 Task: Create a blank project AutoFlow with privacy Public and default view as List and in the team Taskers . Create three sections in the project as To-Do, Doing and Done
Action: Mouse moved to (496, 272)
Screenshot: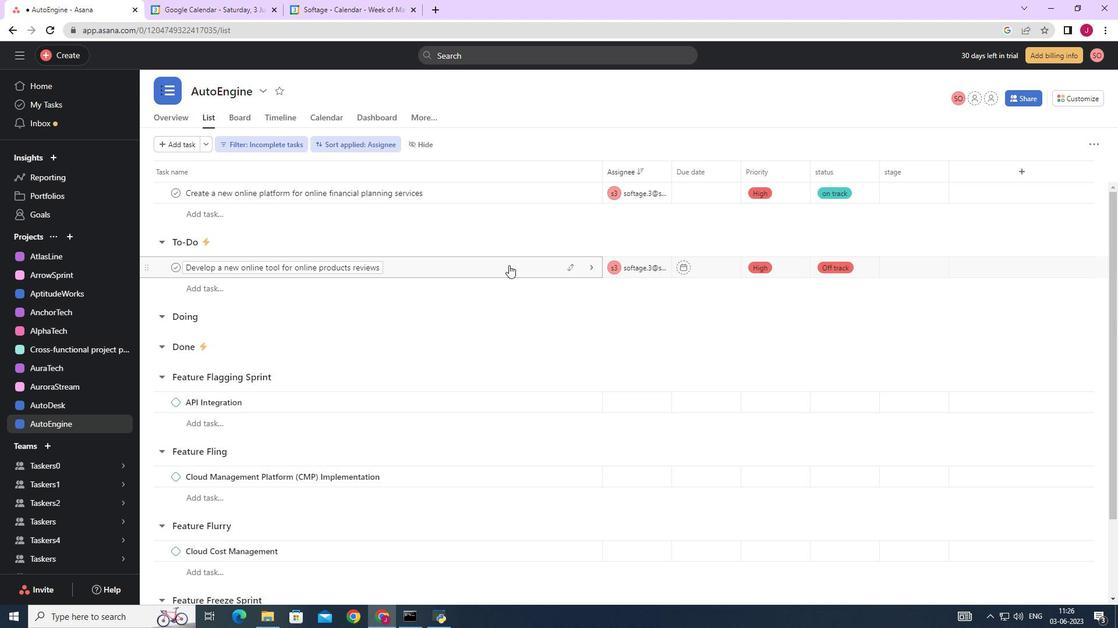 
Action: Mouse scrolled (496, 271) with delta (0, 0)
Screenshot: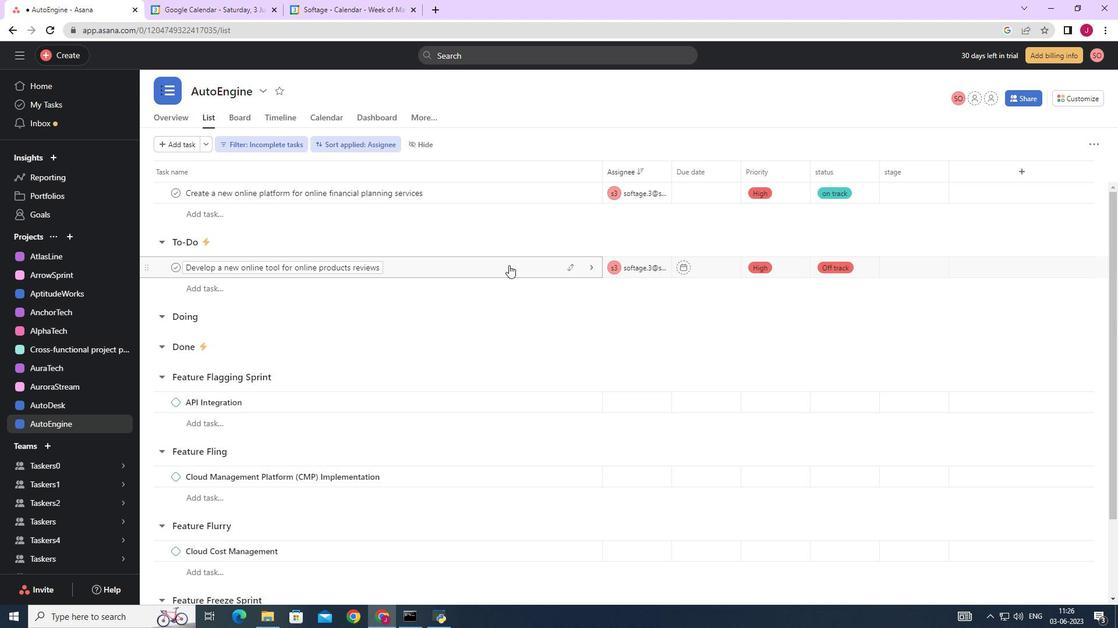 
Action: Mouse moved to (496, 273)
Screenshot: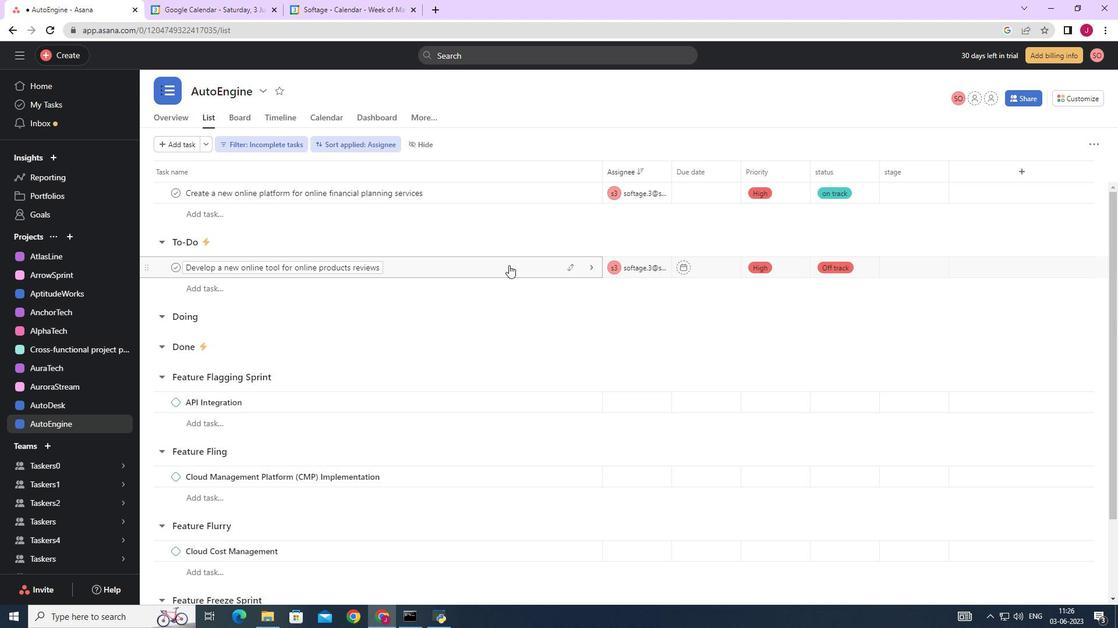 
Action: Mouse scrolled (496, 272) with delta (0, 0)
Screenshot: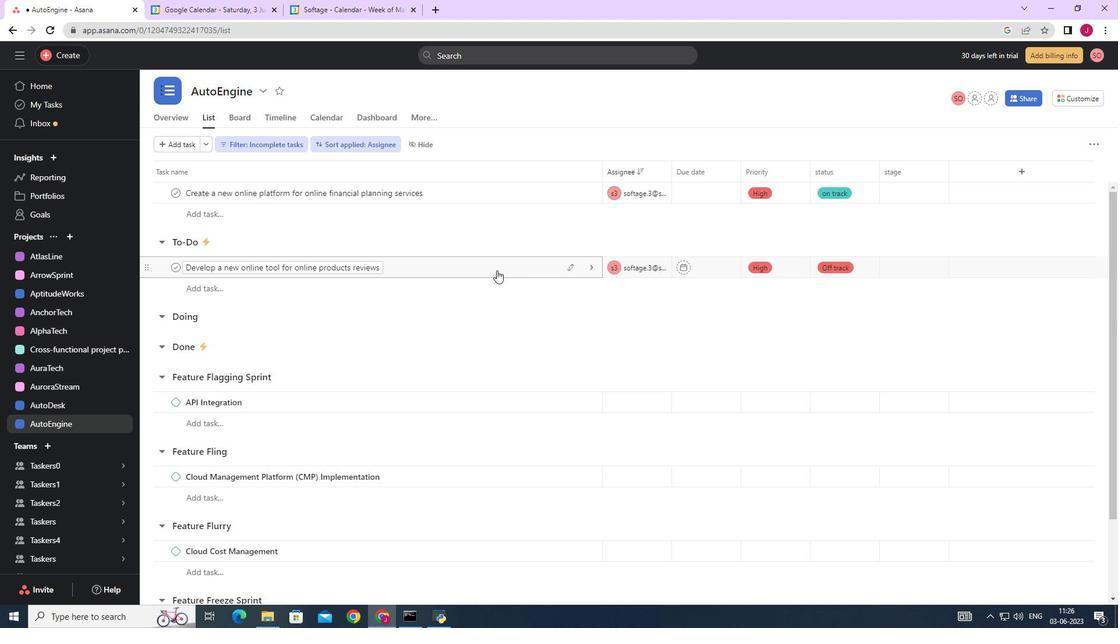 
Action: Mouse scrolled (496, 272) with delta (0, 0)
Screenshot: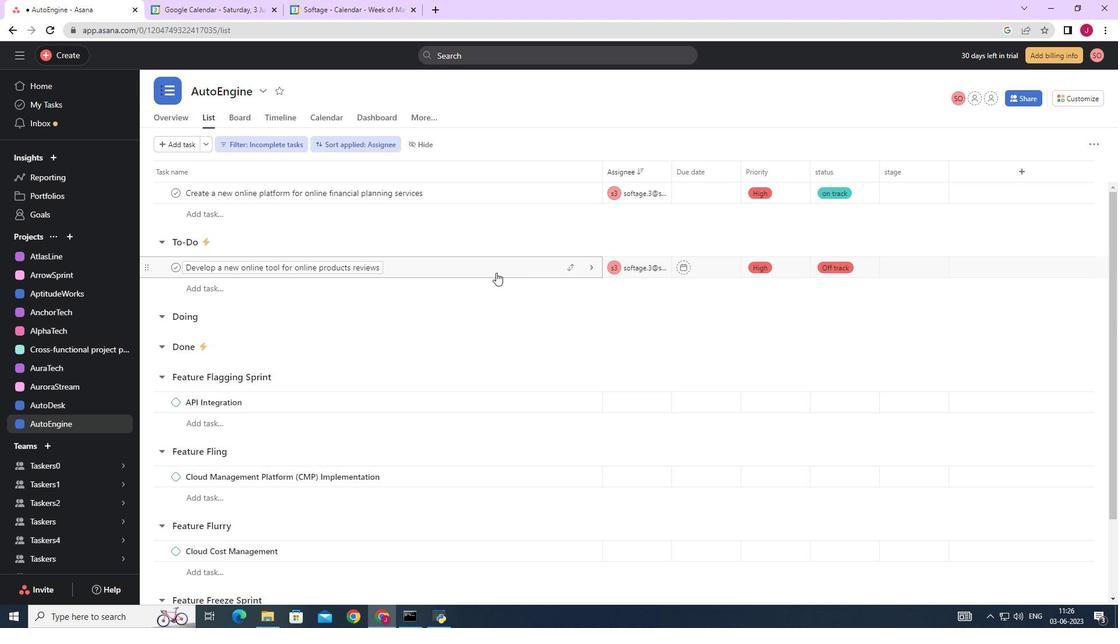 
Action: Mouse scrolled (496, 272) with delta (0, 0)
Screenshot: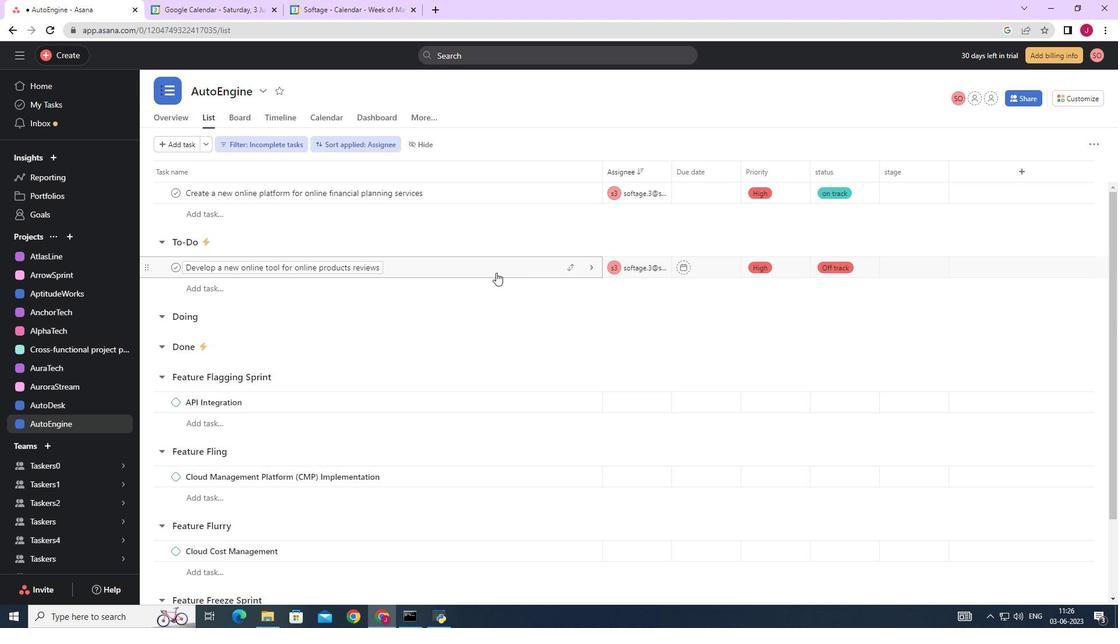 
Action: Mouse scrolled (496, 272) with delta (0, 0)
Screenshot: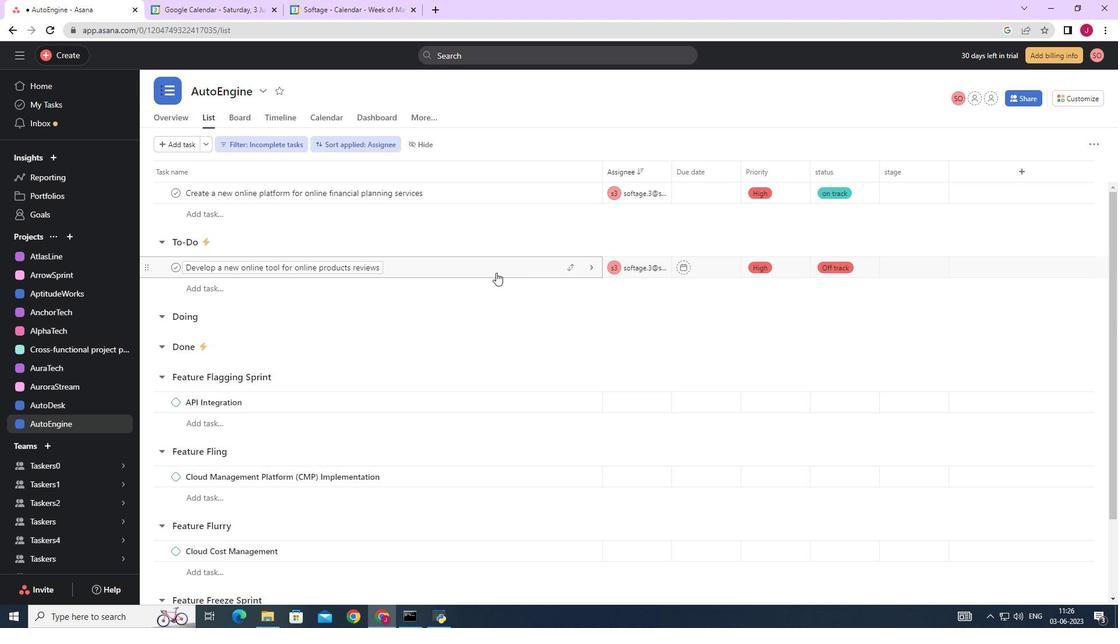 
Action: Mouse moved to (66, 238)
Screenshot: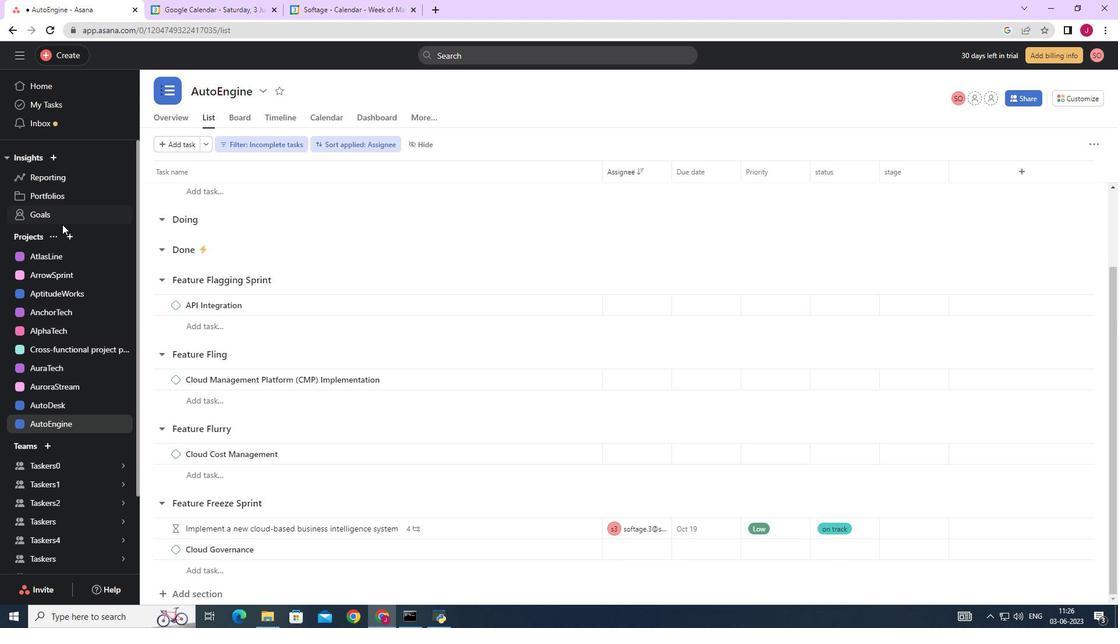 
Action: Mouse pressed left at (66, 238)
Screenshot: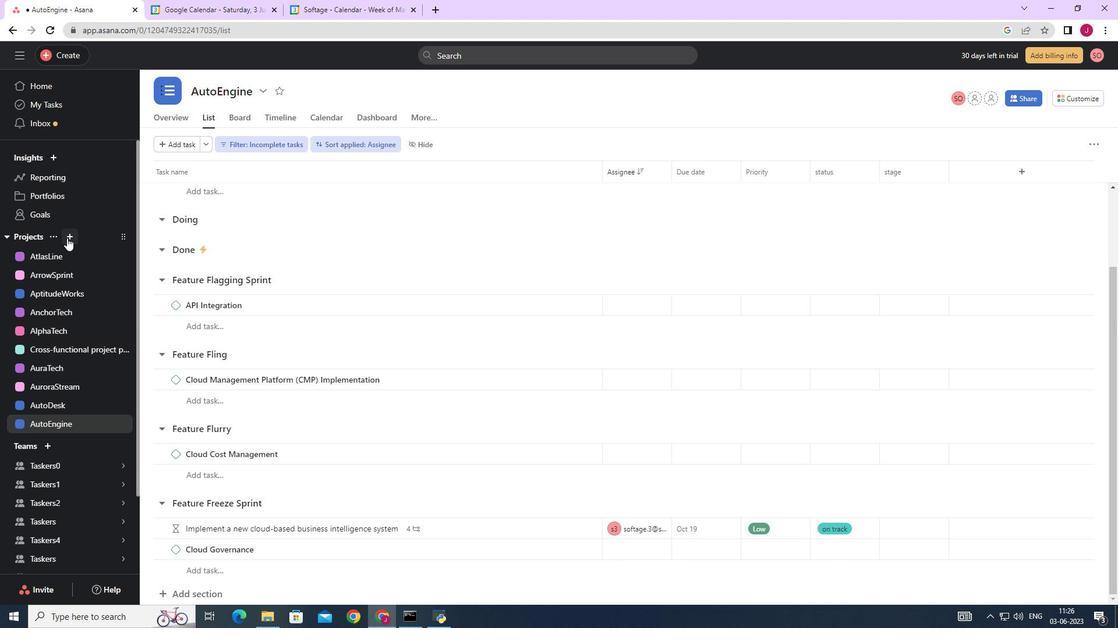 
Action: Mouse moved to (115, 259)
Screenshot: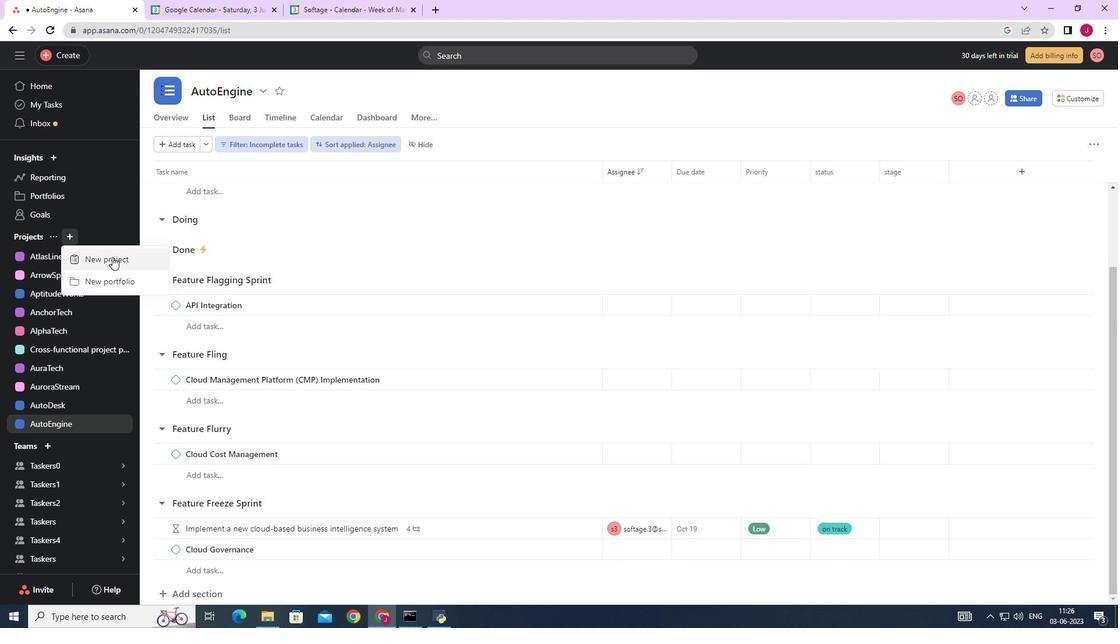 
Action: Mouse pressed left at (115, 259)
Screenshot: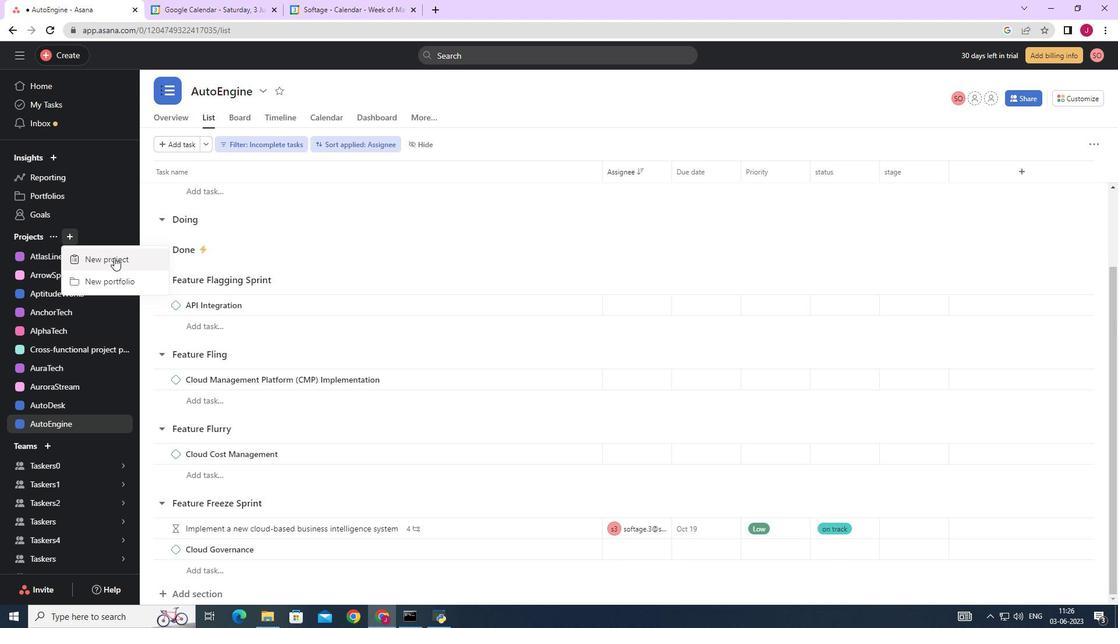 
Action: Mouse moved to (481, 239)
Screenshot: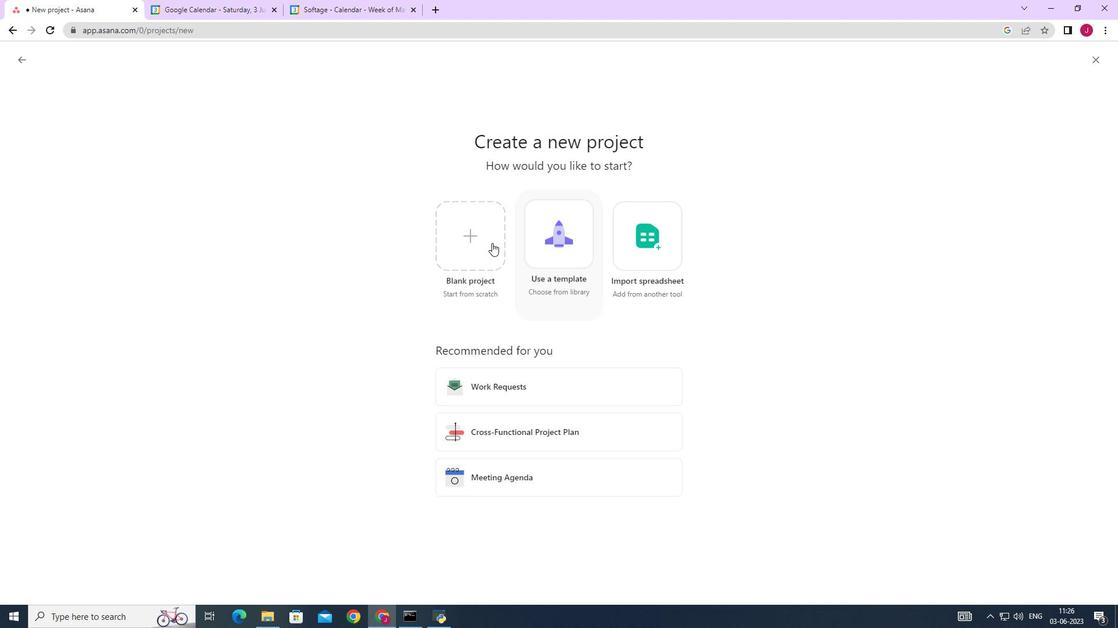 
Action: Mouse pressed left at (481, 239)
Screenshot: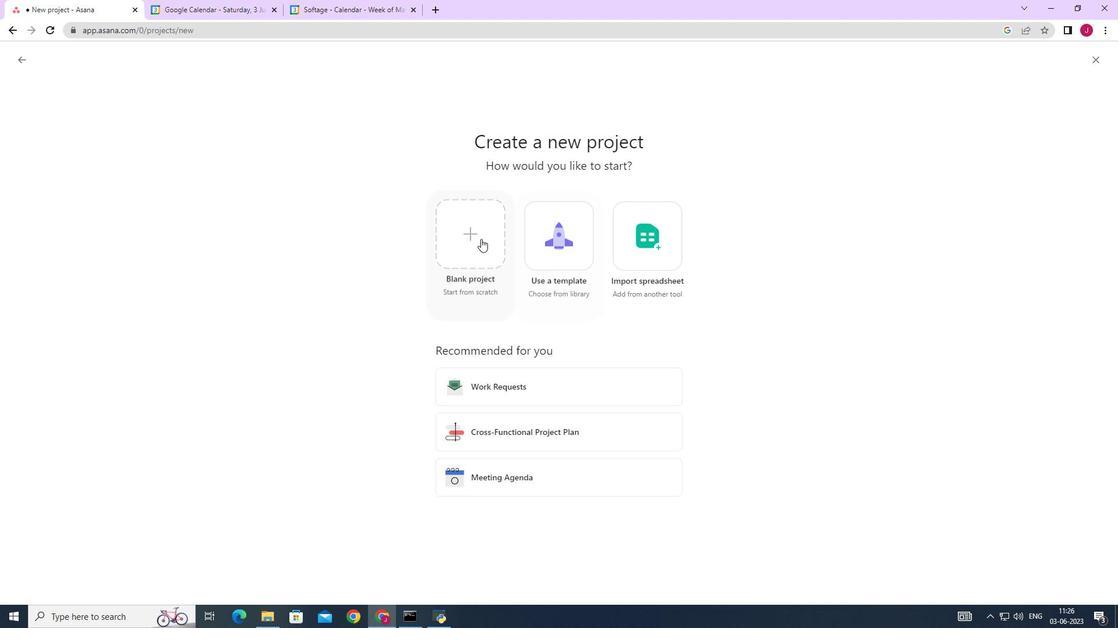 
Action: Mouse moved to (289, 141)
Screenshot: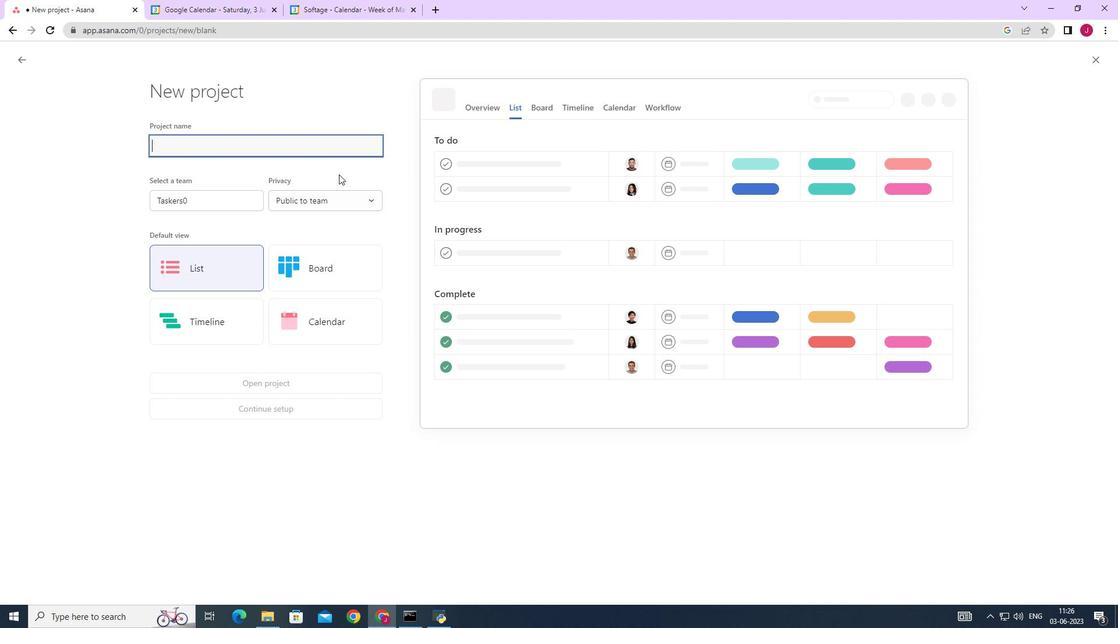 
Action: Key pressed <Key.caps_lock>A<Key.caps_lock>uto<Key.caps_lock>F<Key.caps_lock>low
Screenshot: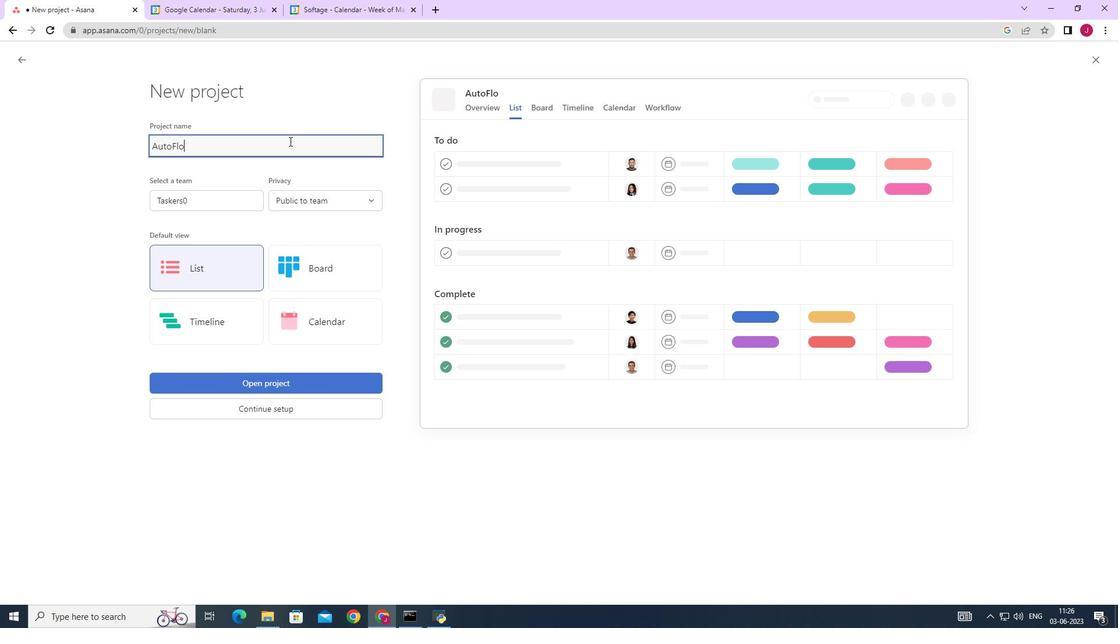 
Action: Mouse moved to (251, 193)
Screenshot: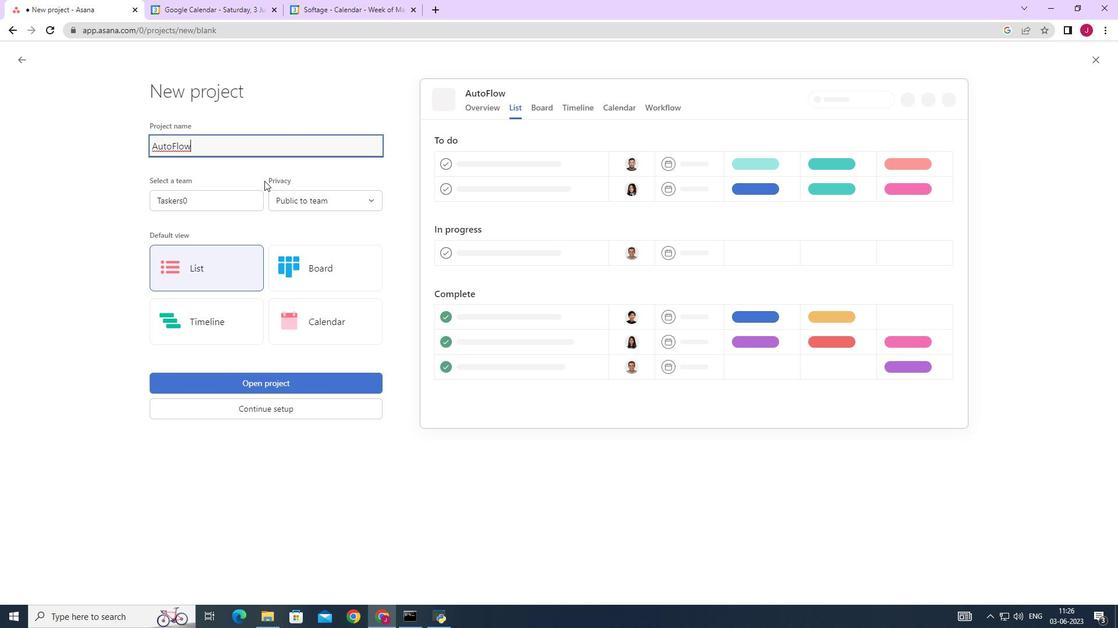 
Action: Mouse pressed left at (251, 193)
Screenshot: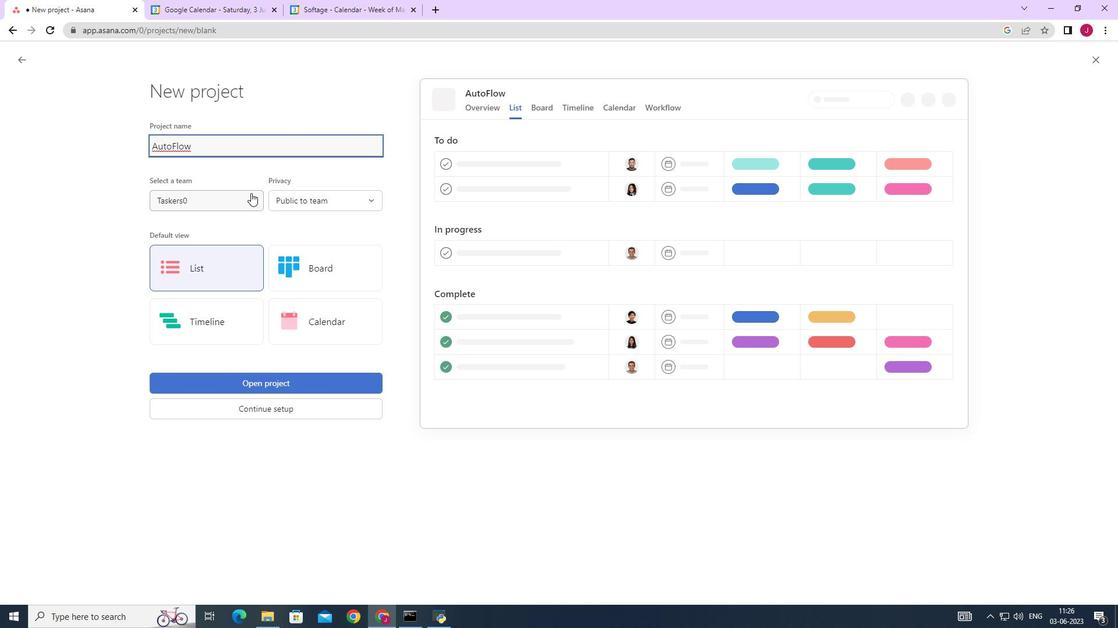
Action: Mouse moved to (212, 249)
Screenshot: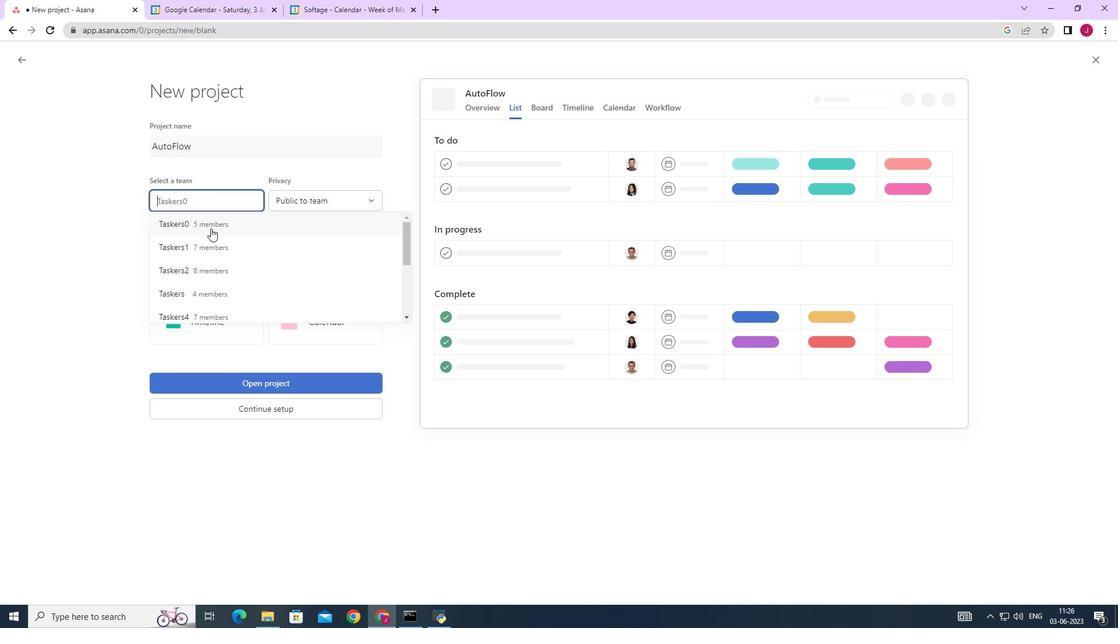 
Action: Mouse pressed left at (212, 249)
Screenshot: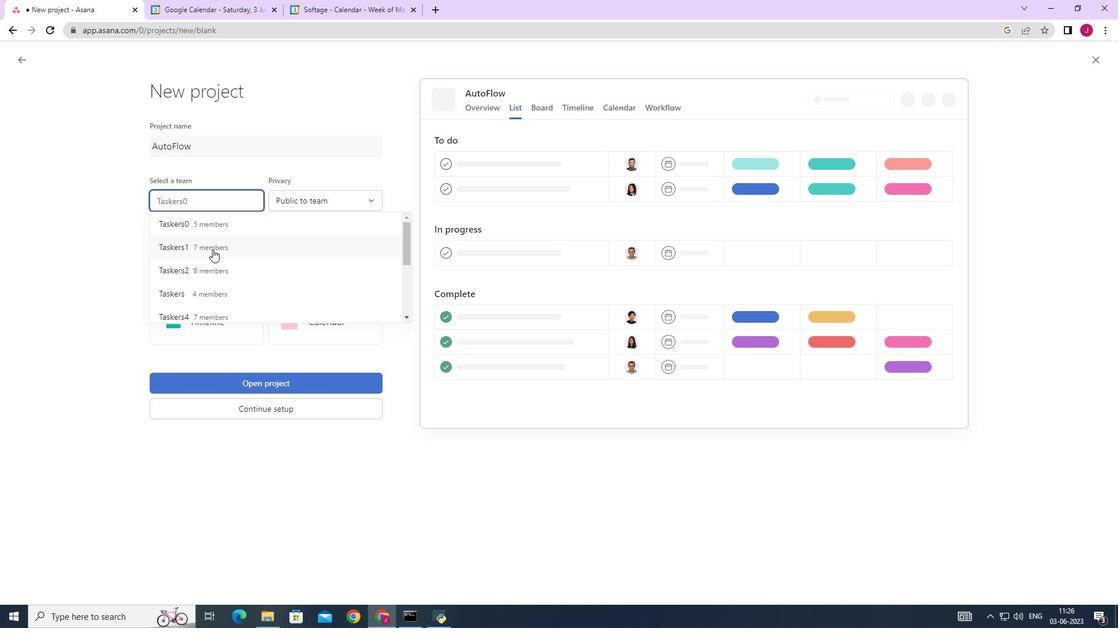 
Action: Mouse moved to (315, 198)
Screenshot: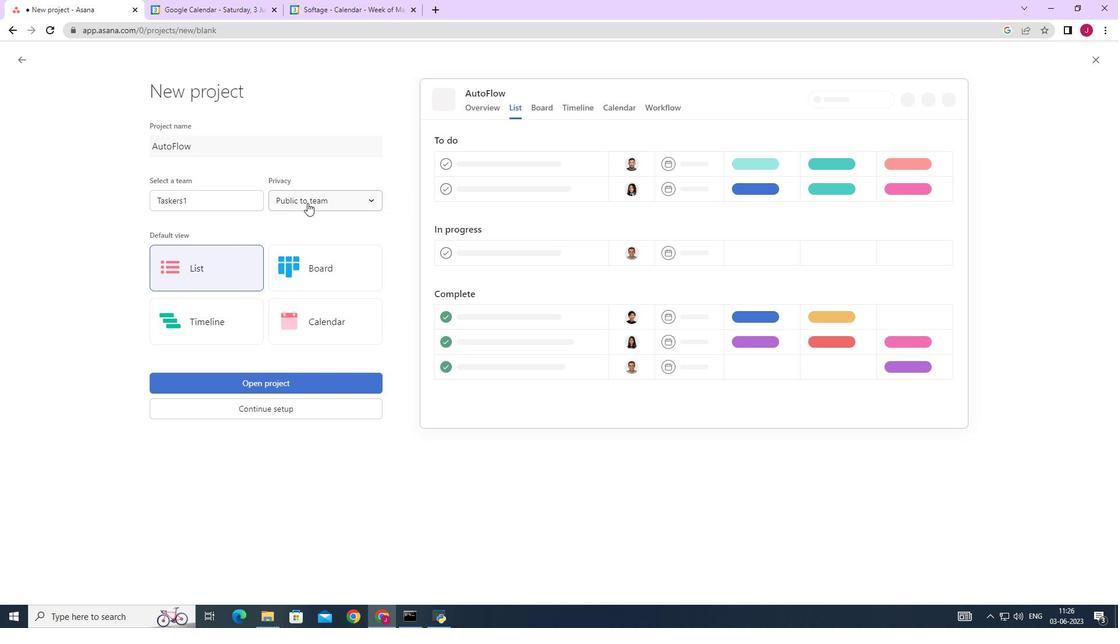 
Action: Mouse pressed left at (315, 198)
Screenshot: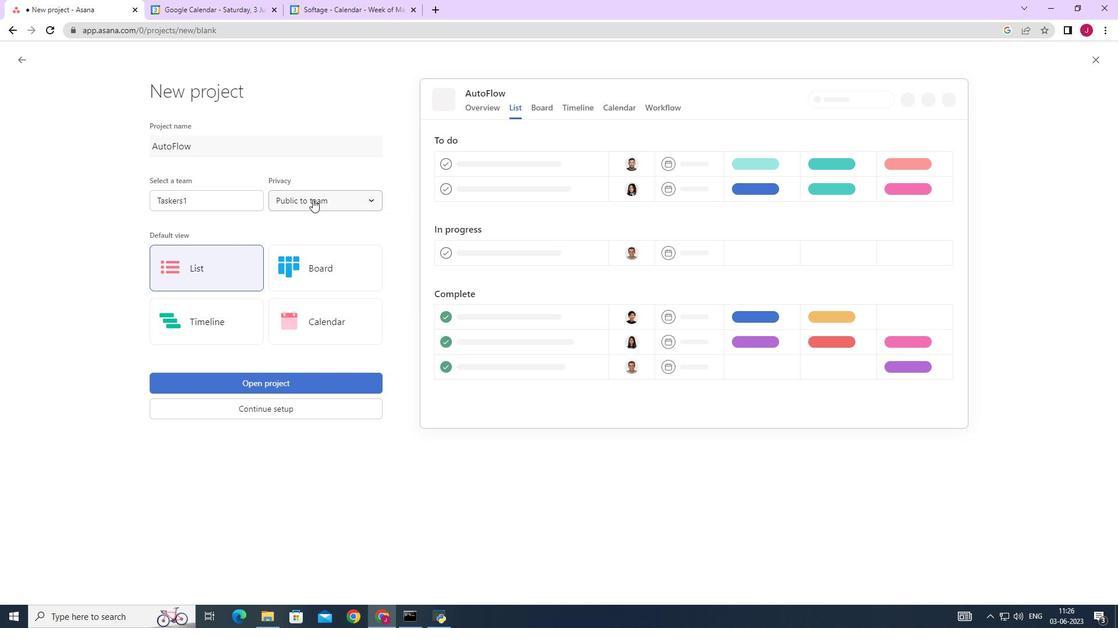 
Action: Mouse moved to (324, 227)
Screenshot: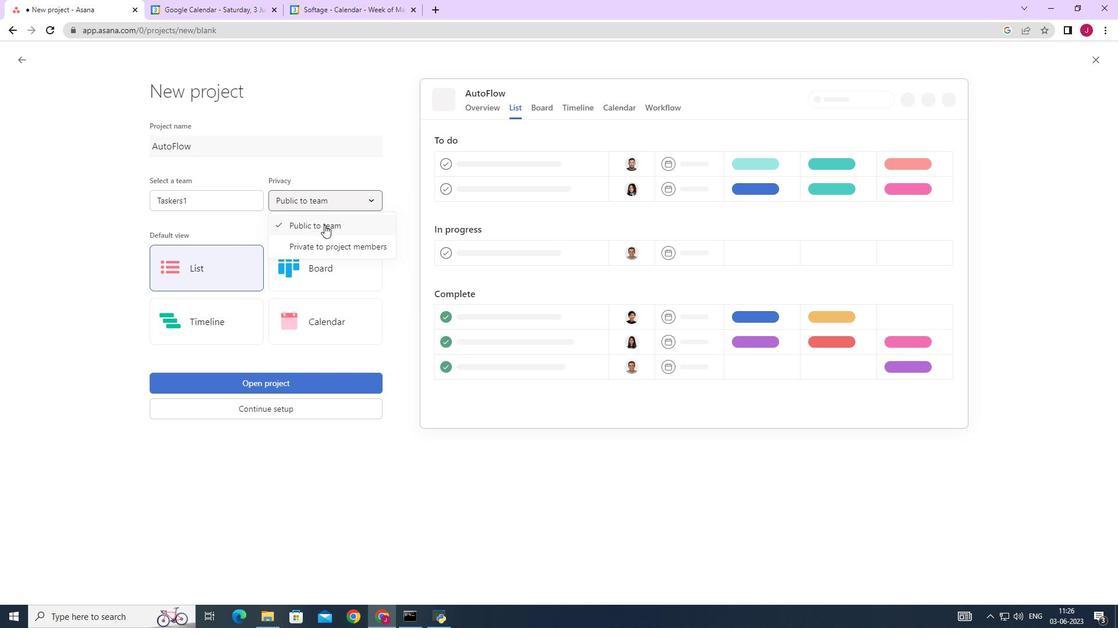 
Action: Mouse pressed left at (324, 227)
Screenshot: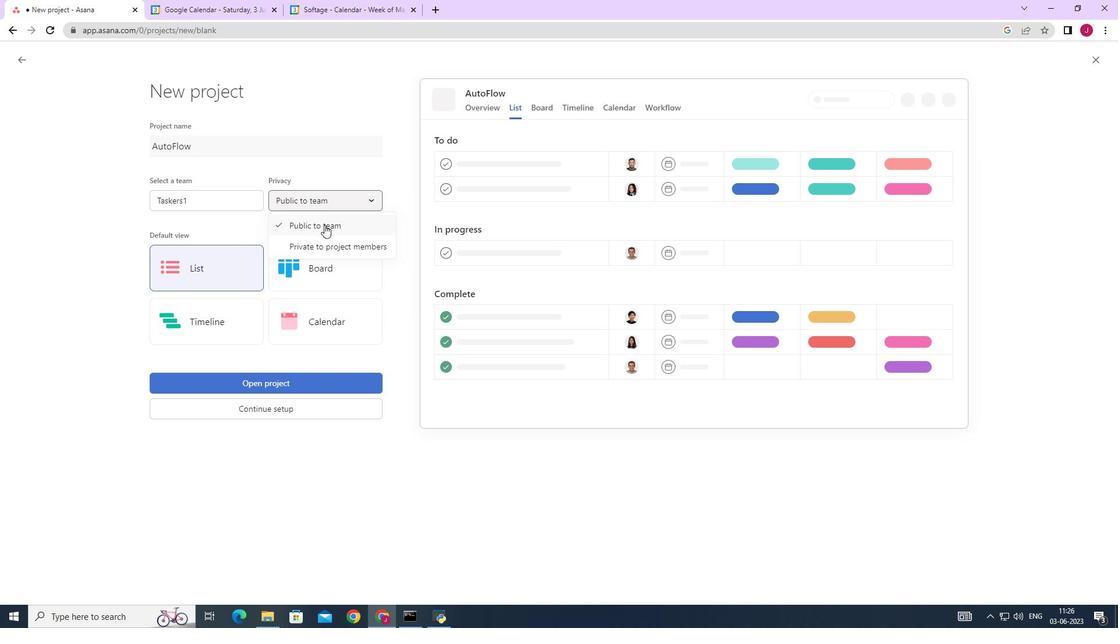 
Action: Mouse moved to (220, 263)
Screenshot: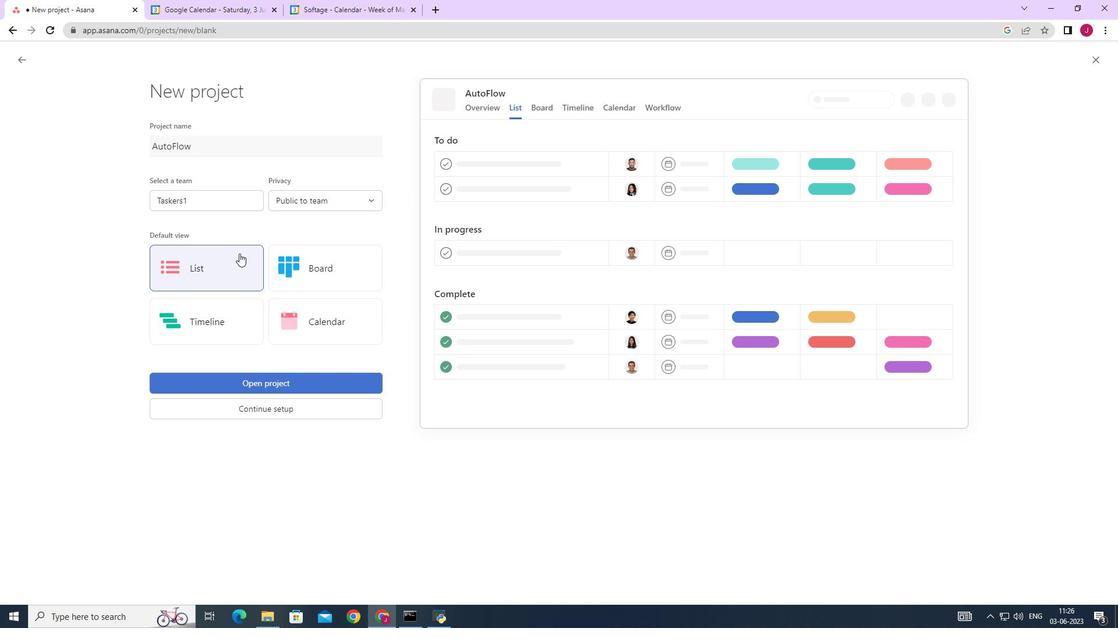 
Action: Mouse pressed left at (220, 263)
Screenshot: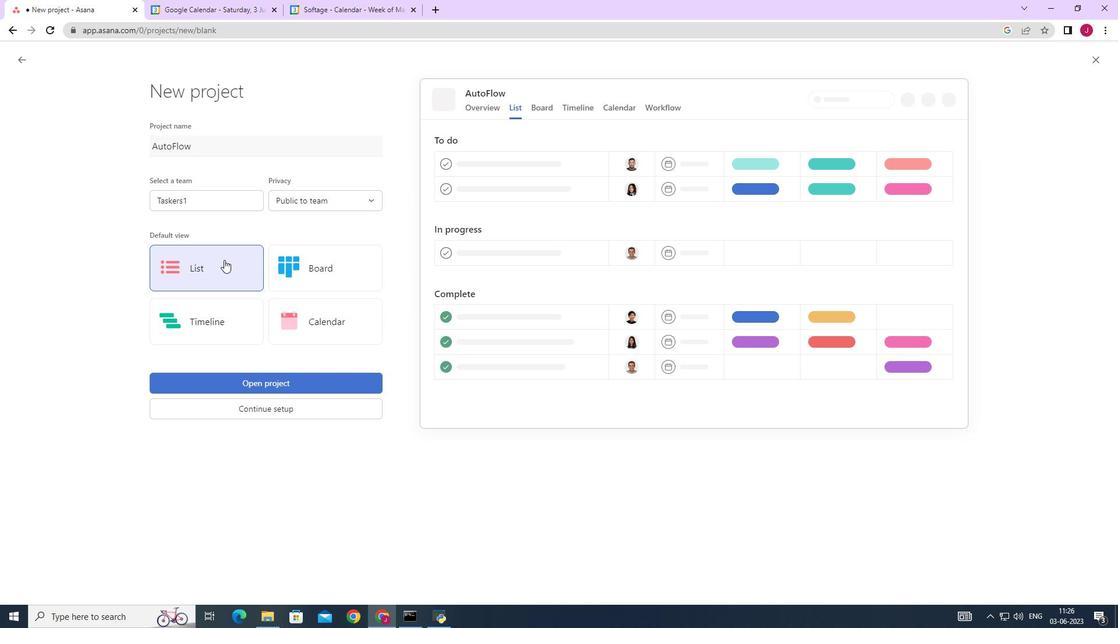 
Action: Mouse moved to (272, 380)
Screenshot: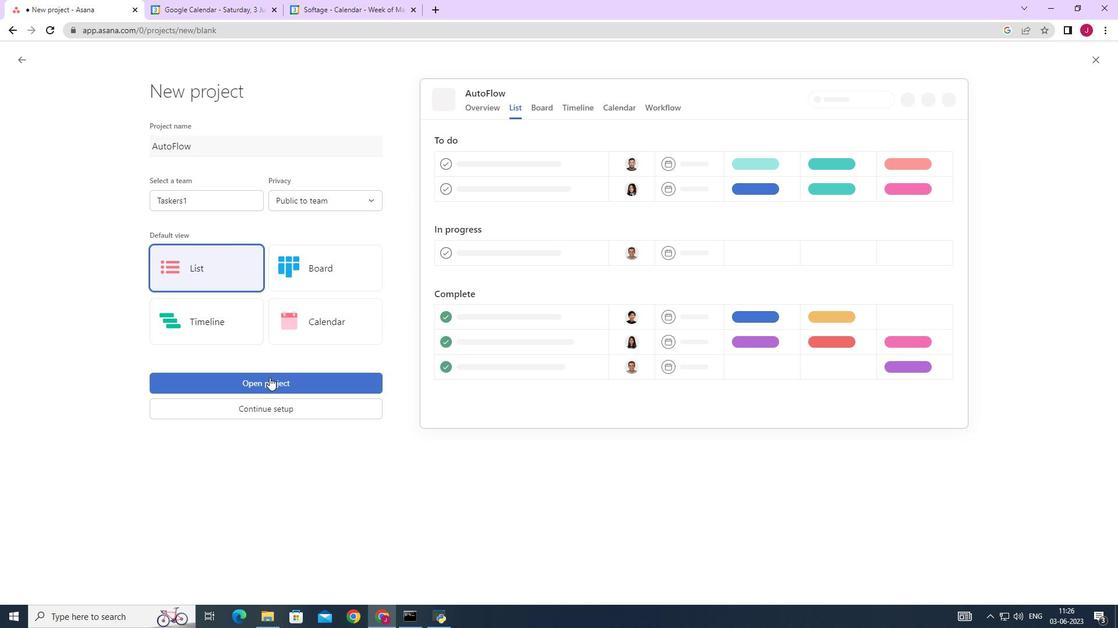 
Action: Mouse pressed left at (272, 380)
Screenshot: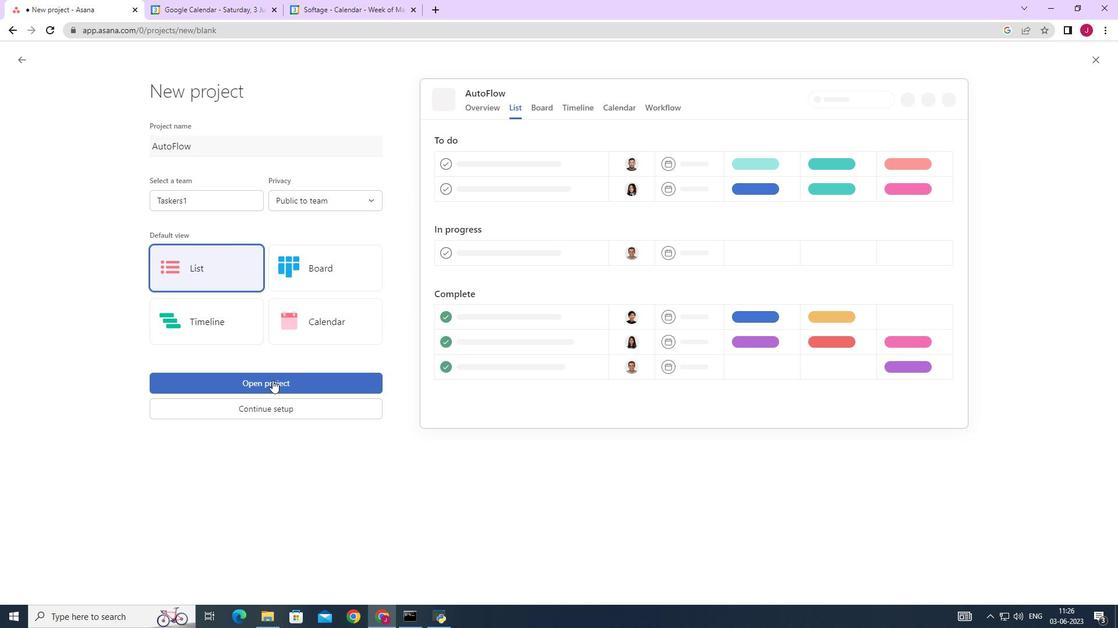 
Action: Mouse moved to (199, 257)
Screenshot: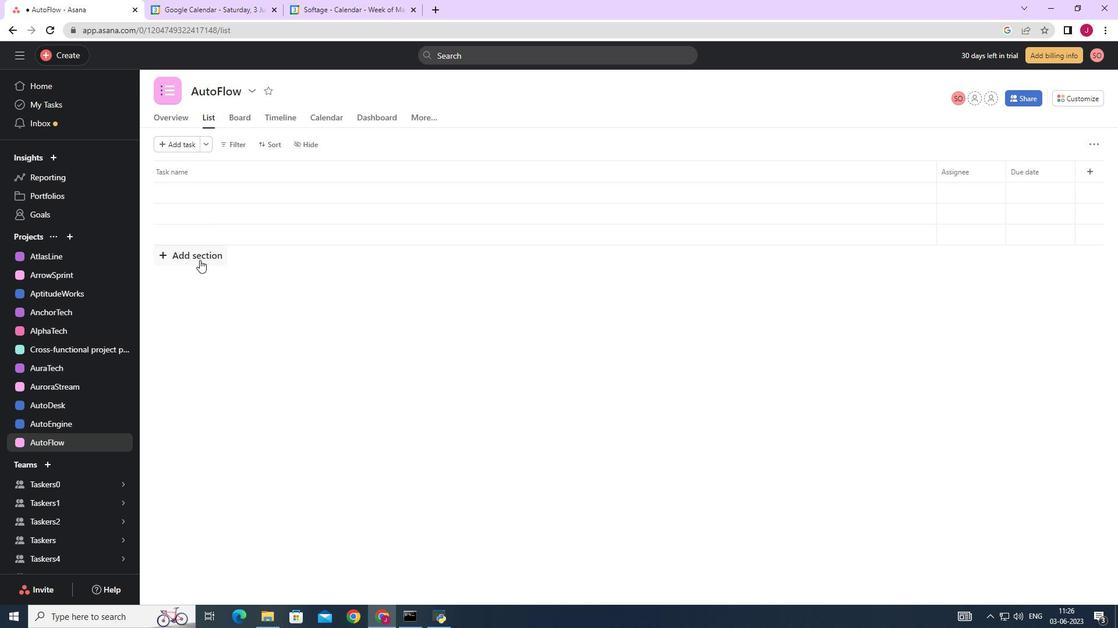 
Action: Mouse pressed left at (199, 257)
Screenshot: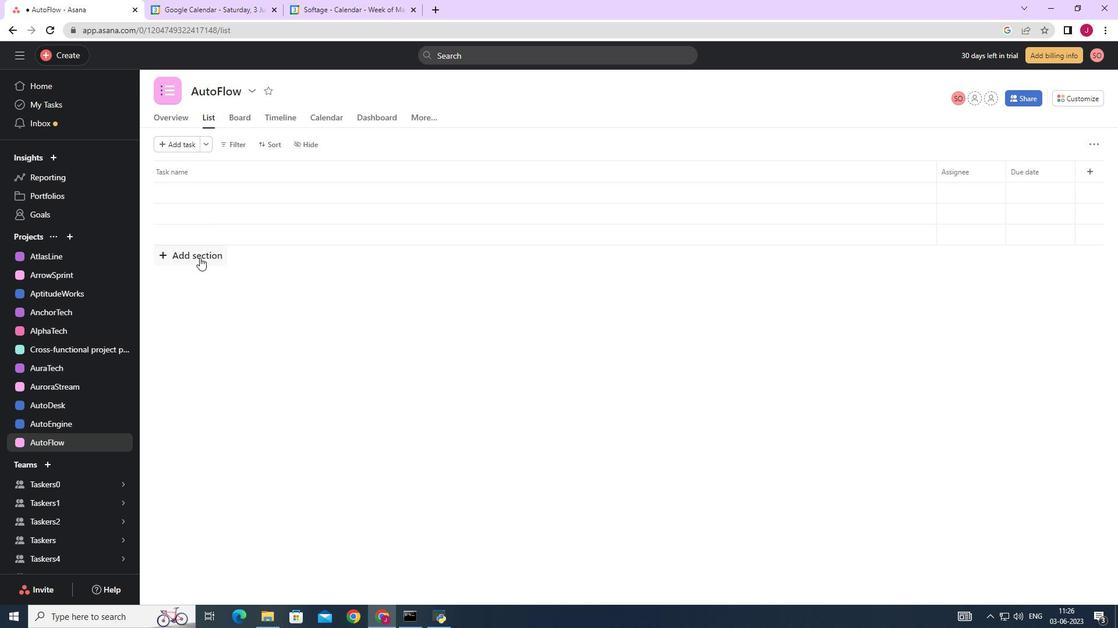 
Action: Key pressed <Key.caps_lock>T<Key.caps_lock>o-<Key.caps_lock>D<Key.caps_lock>o
Screenshot: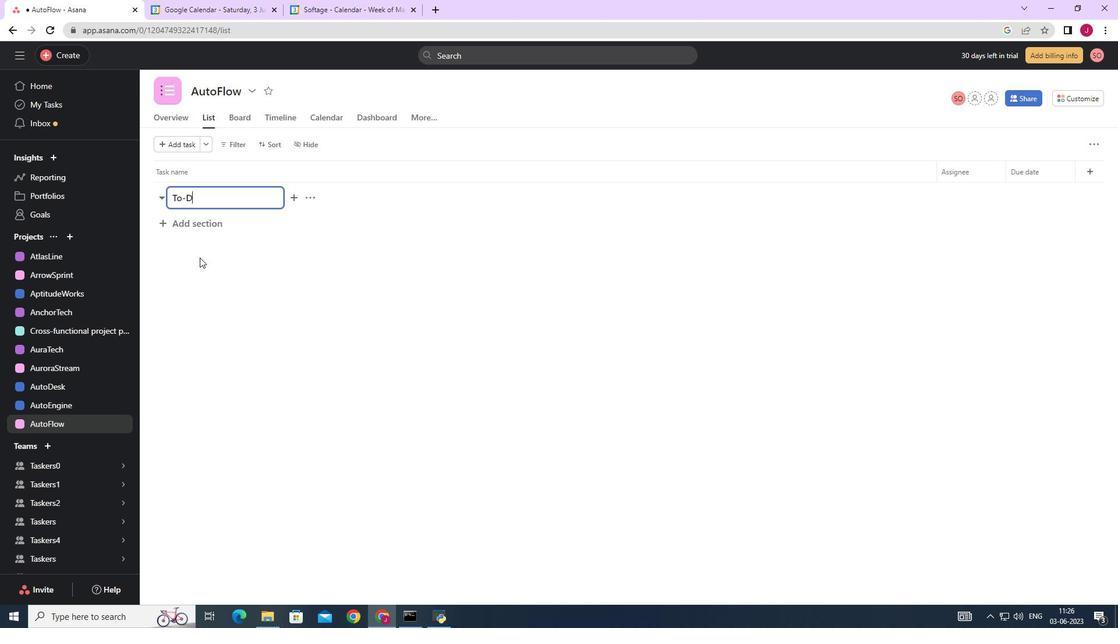 
Action: Mouse moved to (206, 217)
Screenshot: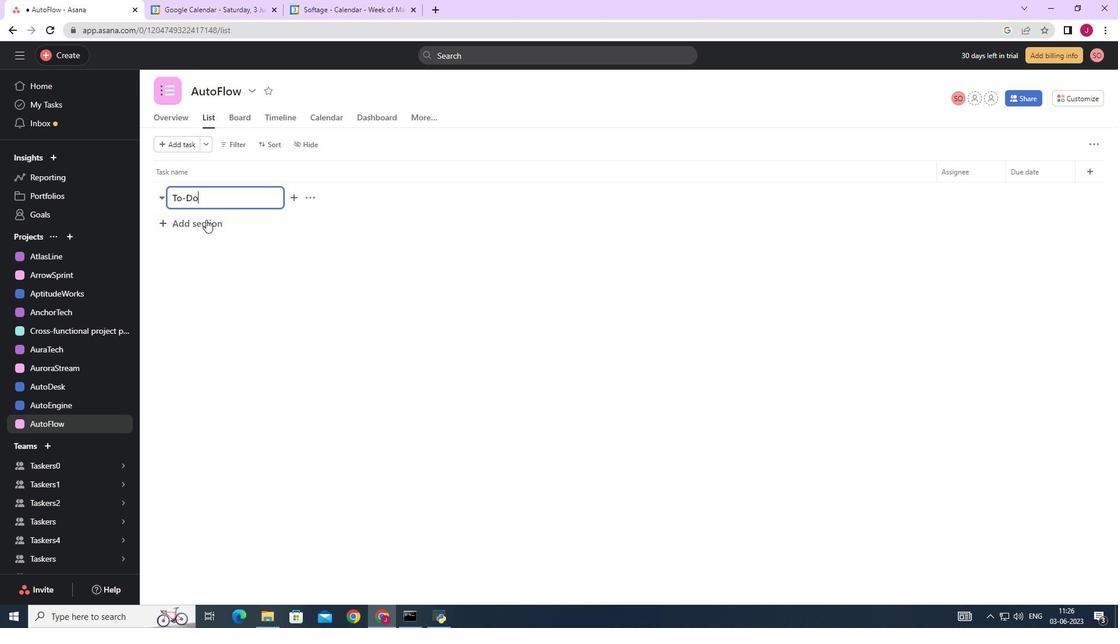 
Action: Mouse pressed left at (206, 217)
Screenshot: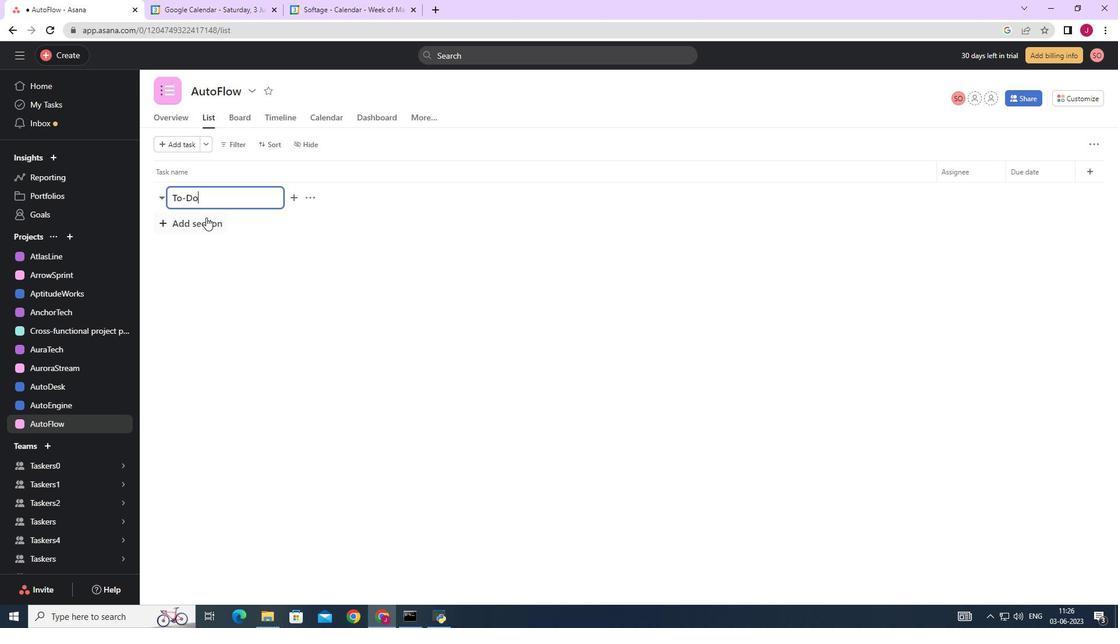 
Action: Key pressed <Key.caps_lock>D<Key.caps_lock>oing
Screenshot: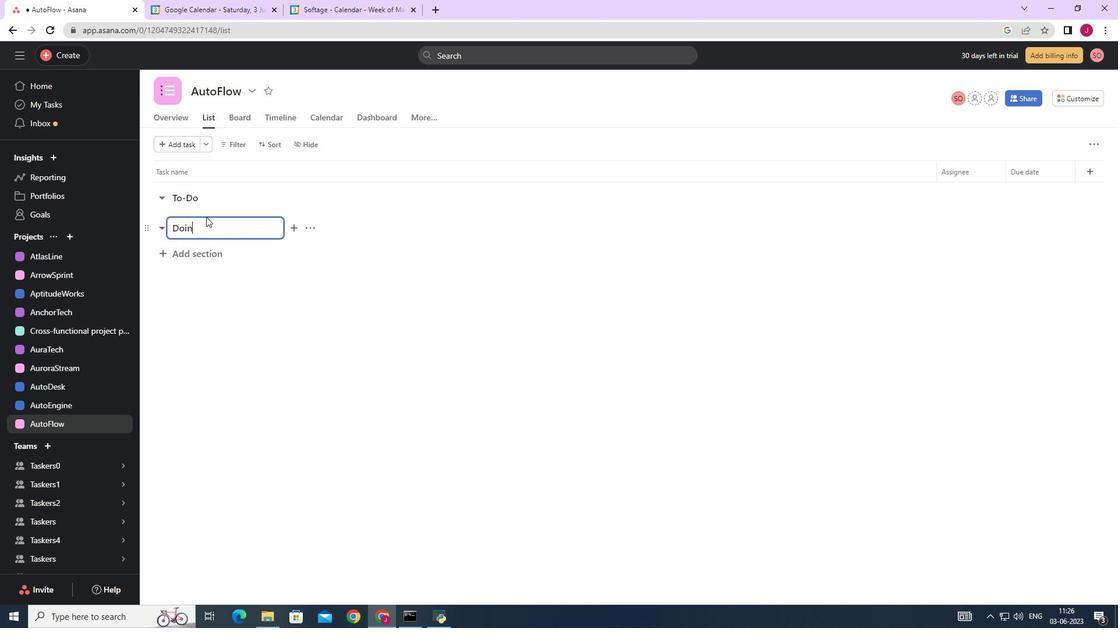 
Action: Mouse moved to (209, 257)
Screenshot: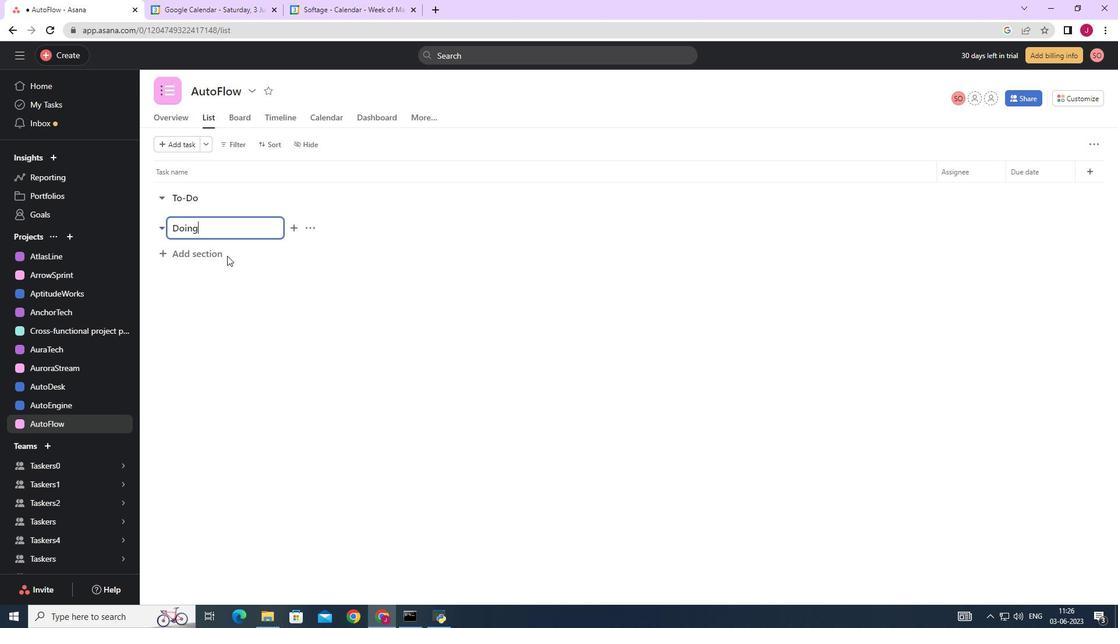 
Action: Mouse pressed left at (209, 257)
Screenshot: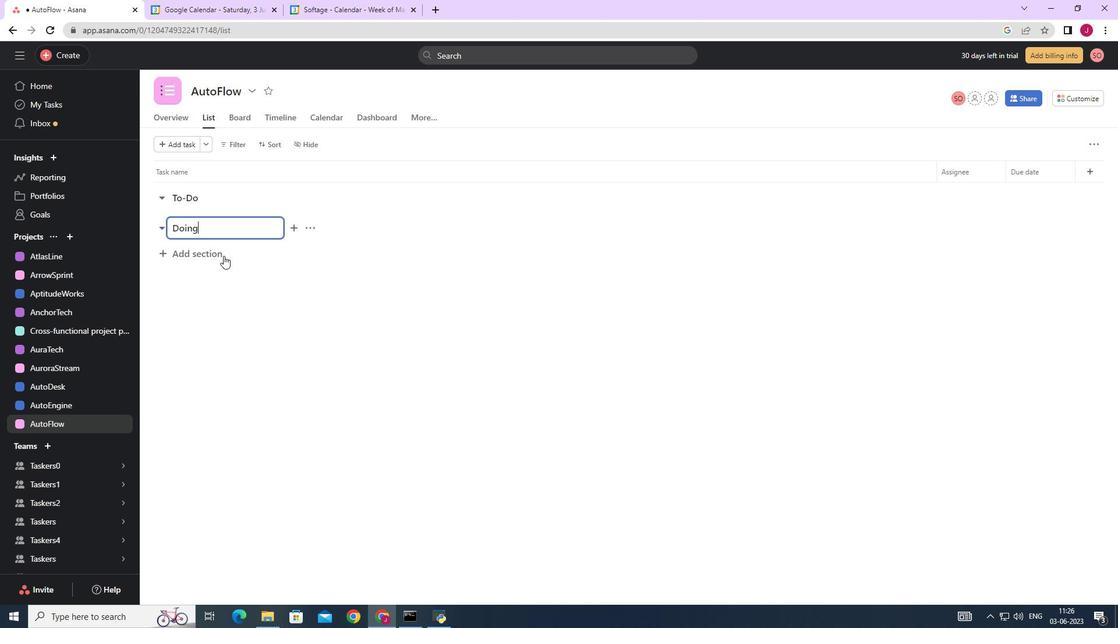 
Action: Key pressed <Key.caps_lock>D<Key.caps_lock>one<Key.enter>
Screenshot: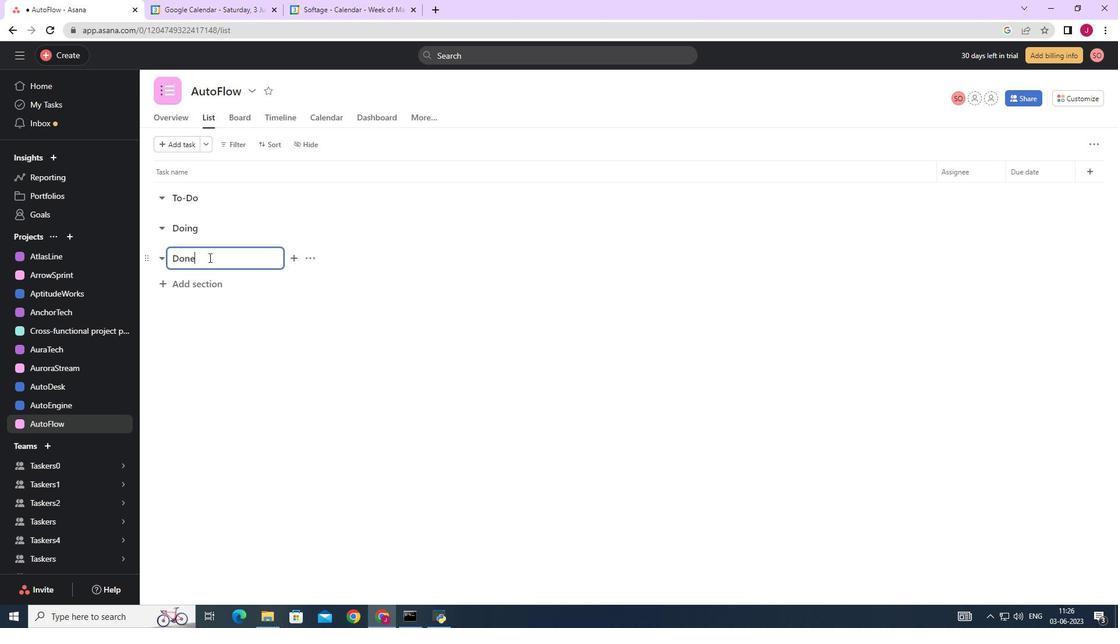 
